Task: Create a rule from the Routing list, Task moved to a section -> Set Priority in the project TransTech , set the section as To-Do and set the priority of the task as  High.
Action: Mouse moved to (53, 373)
Screenshot: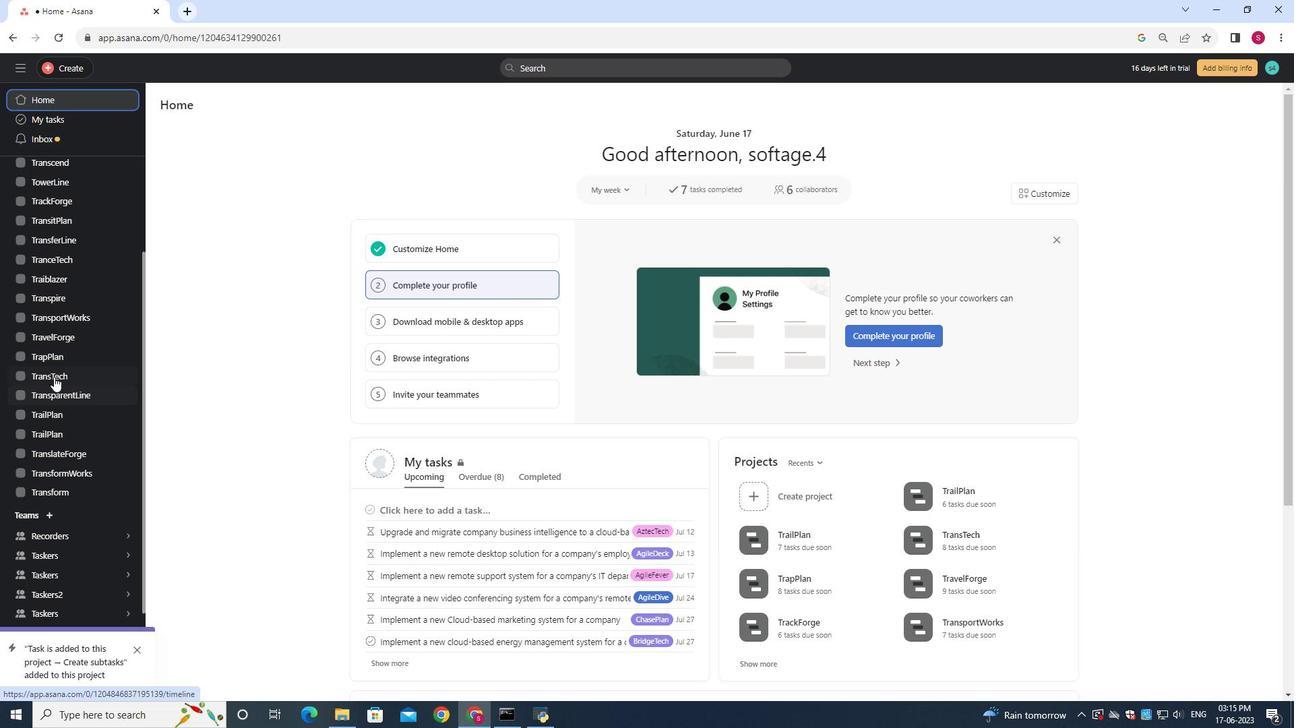 
Action: Mouse pressed left at (53, 373)
Screenshot: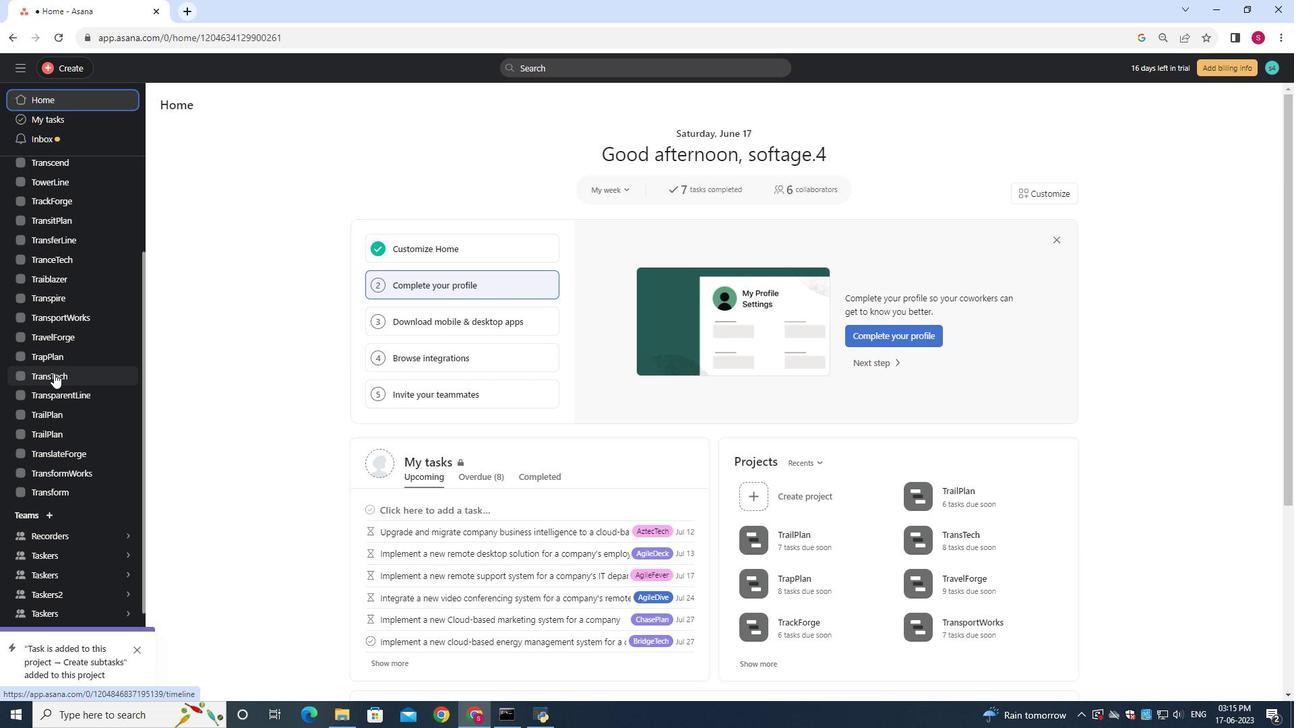 
Action: Mouse moved to (70, 376)
Screenshot: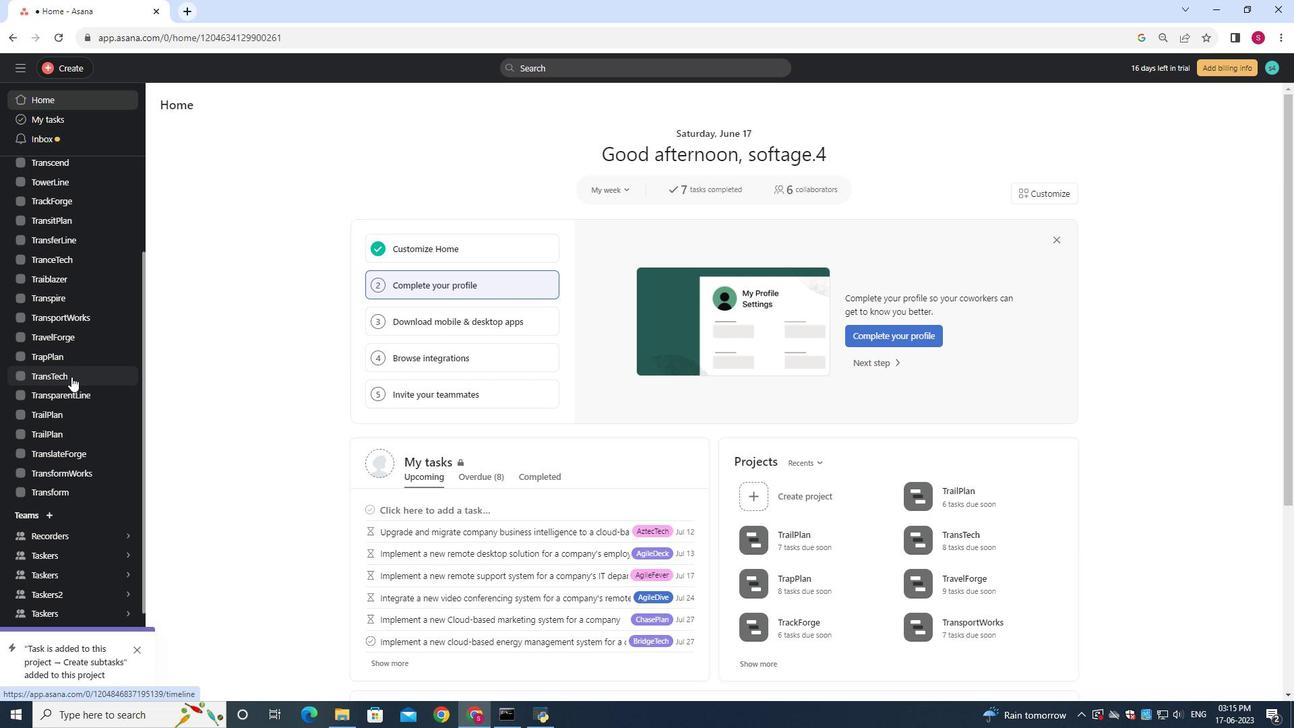 
Action: Mouse pressed left at (70, 376)
Screenshot: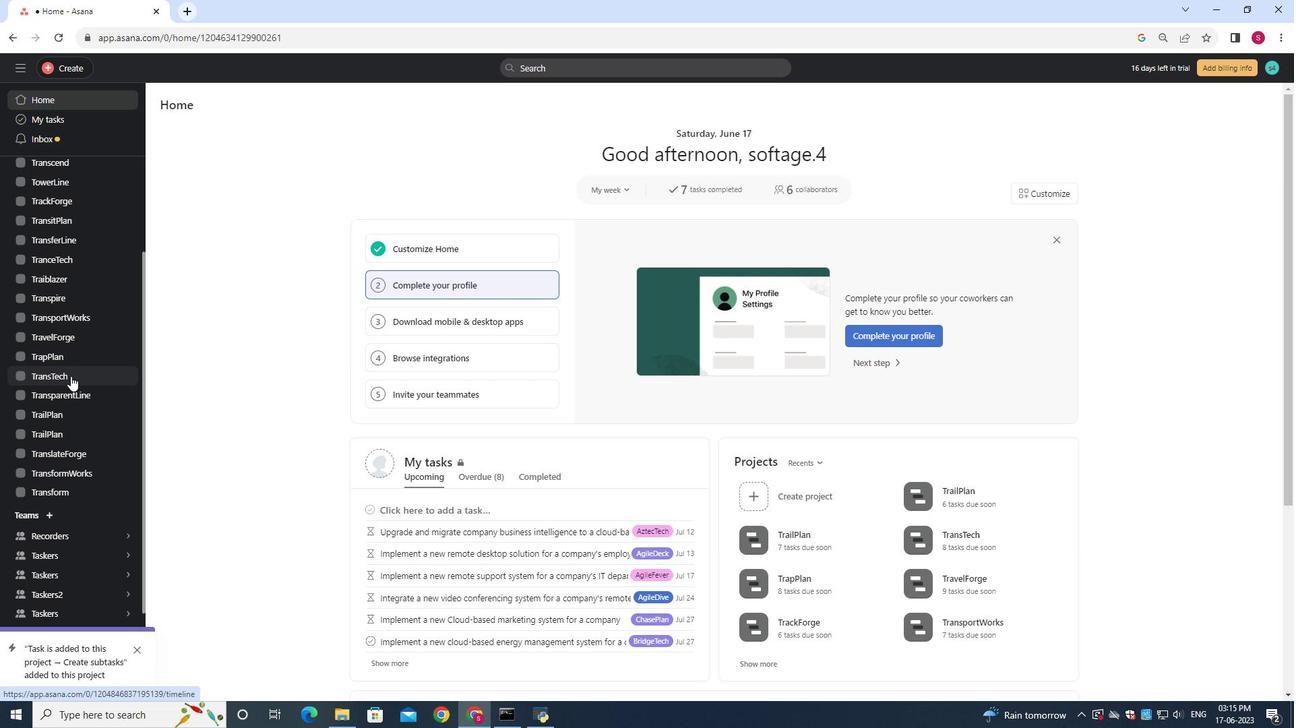 
Action: Mouse moved to (1239, 108)
Screenshot: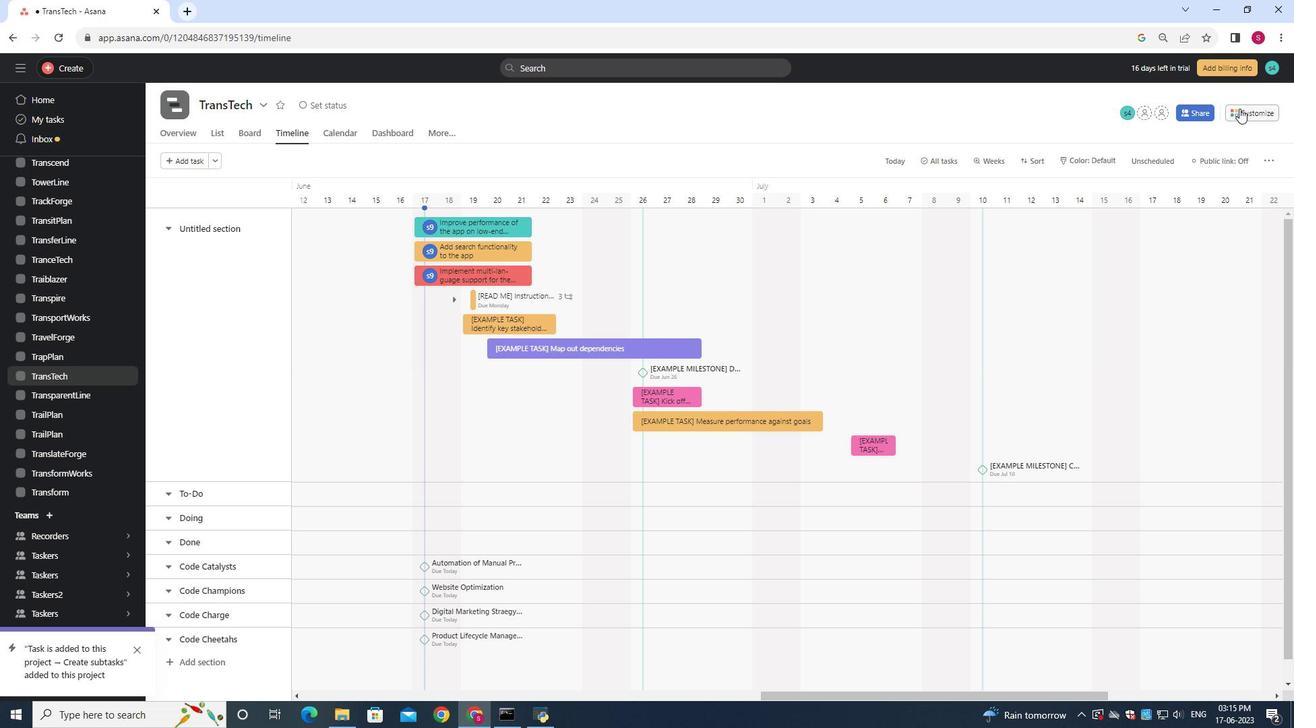 
Action: Mouse pressed left at (1239, 108)
Screenshot: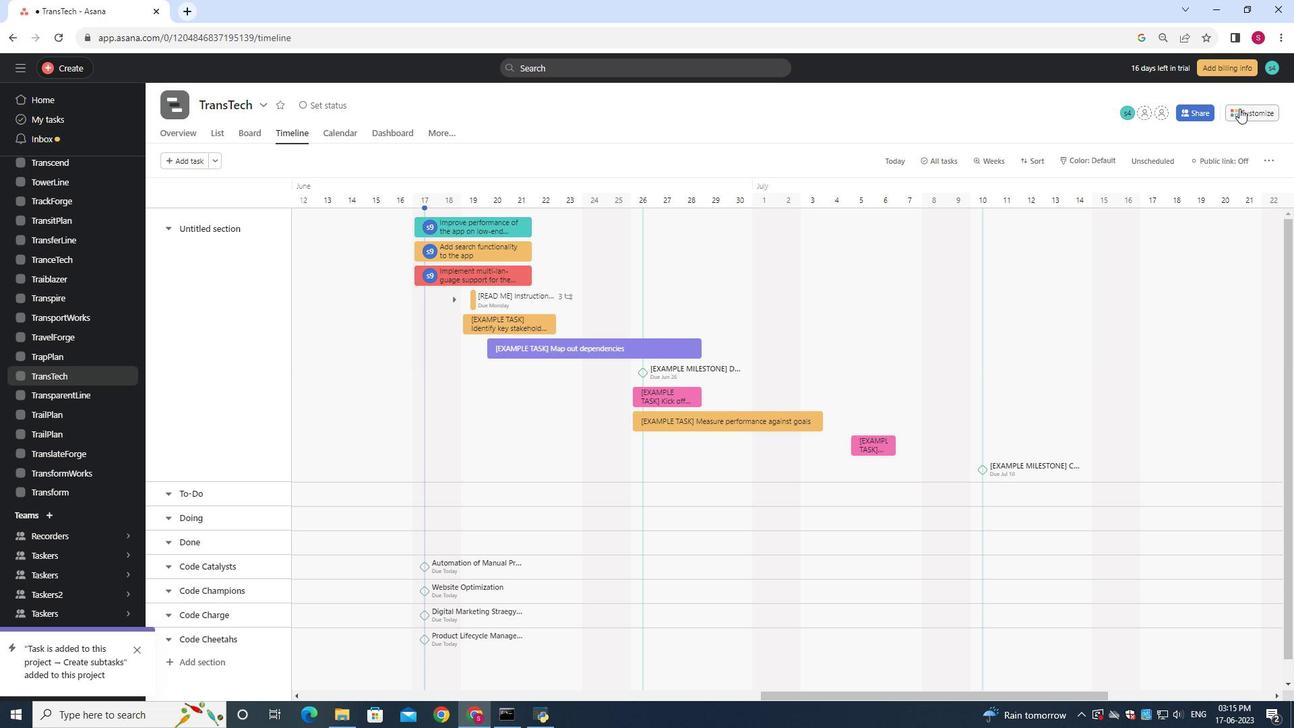 
Action: Mouse moved to (1043, 305)
Screenshot: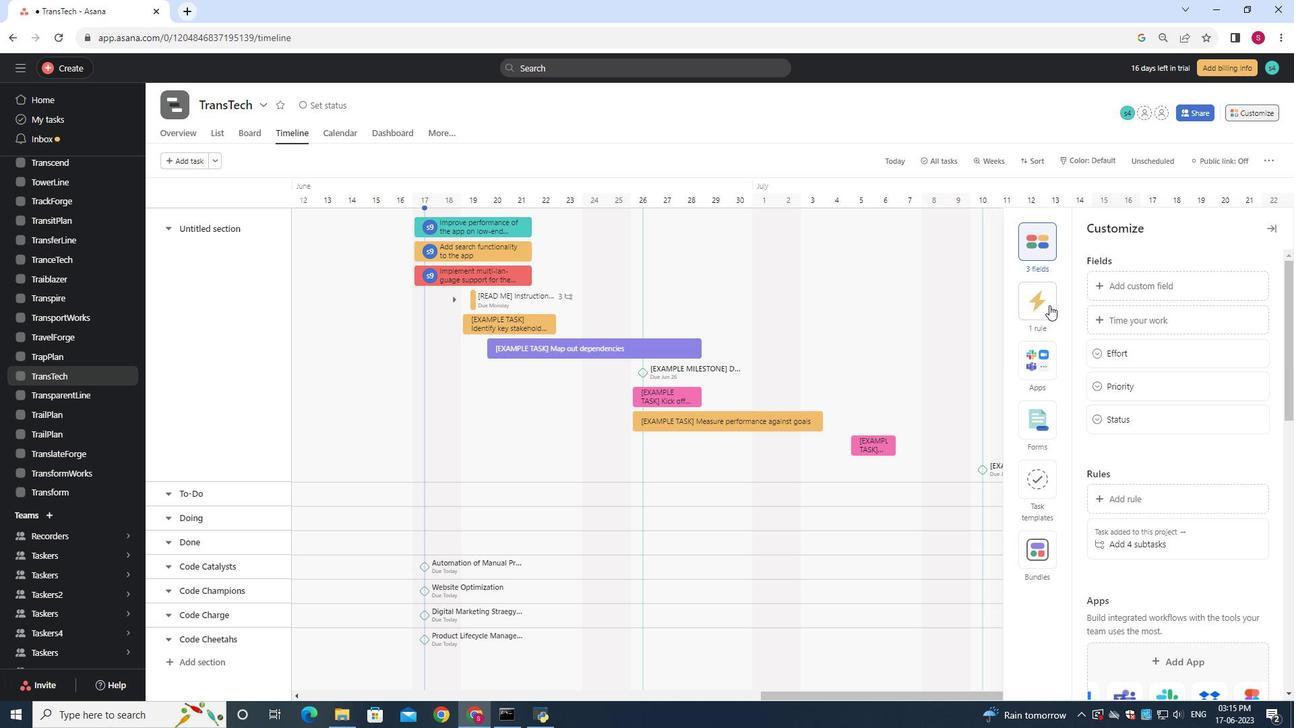 
Action: Mouse pressed left at (1043, 305)
Screenshot: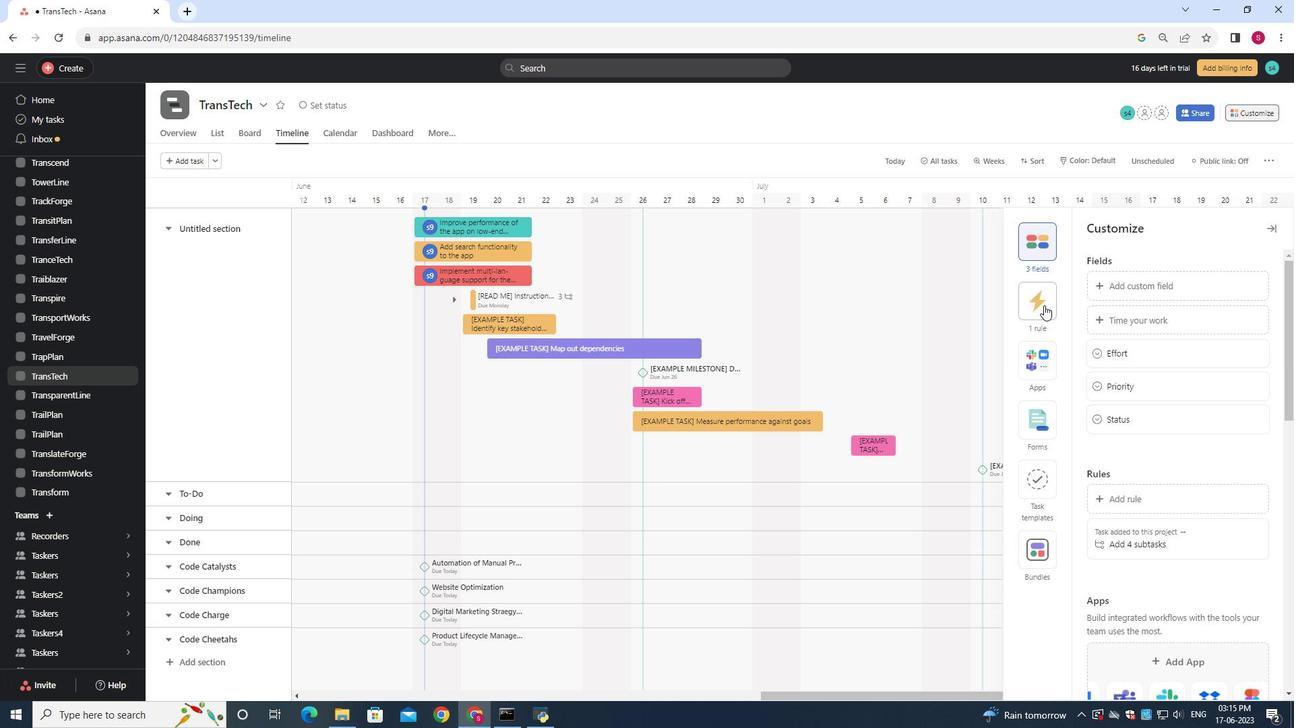 
Action: Mouse moved to (1135, 279)
Screenshot: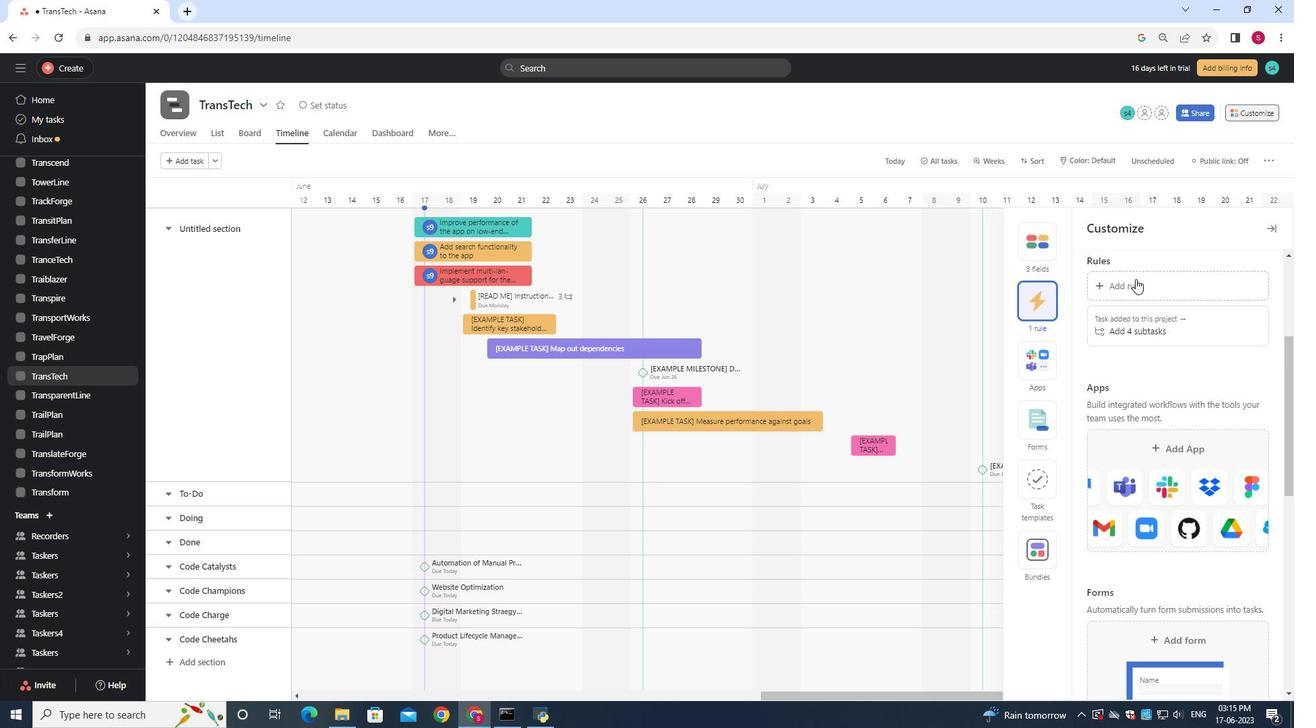 
Action: Mouse pressed left at (1135, 279)
Screenshot: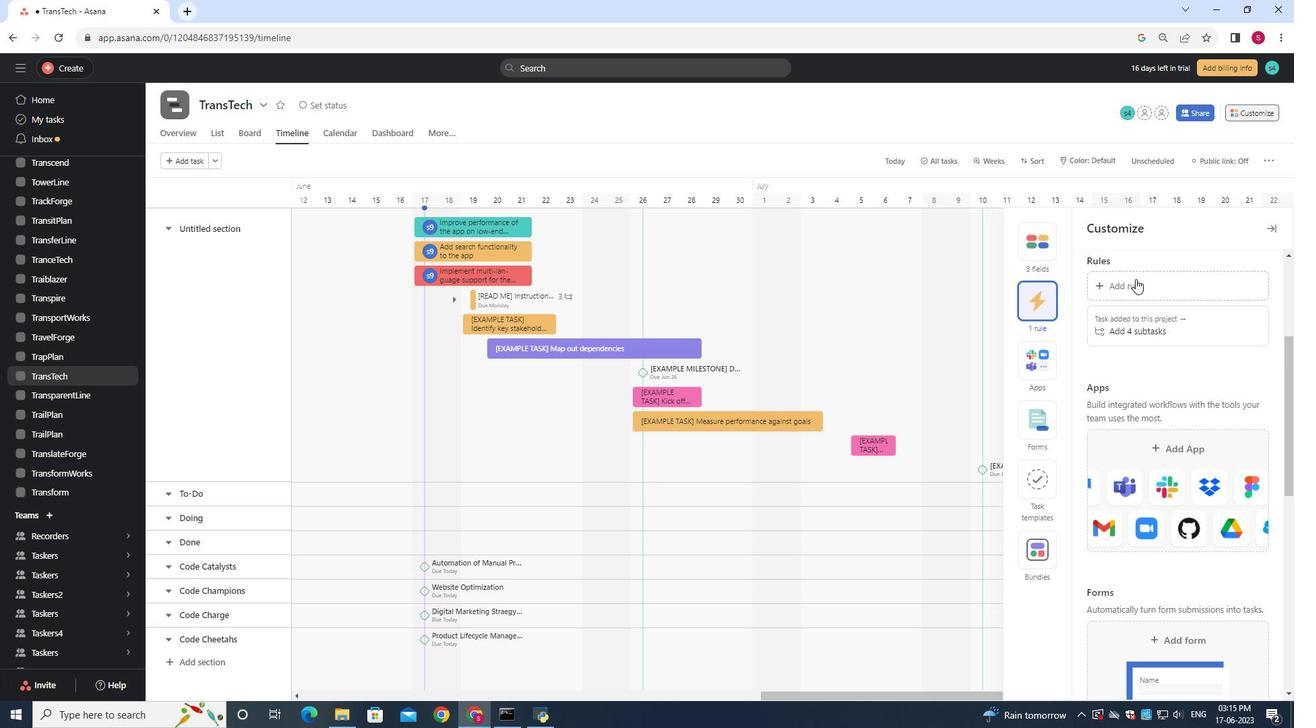 
Action: Mouse moved to (326, 174)
Screenshot: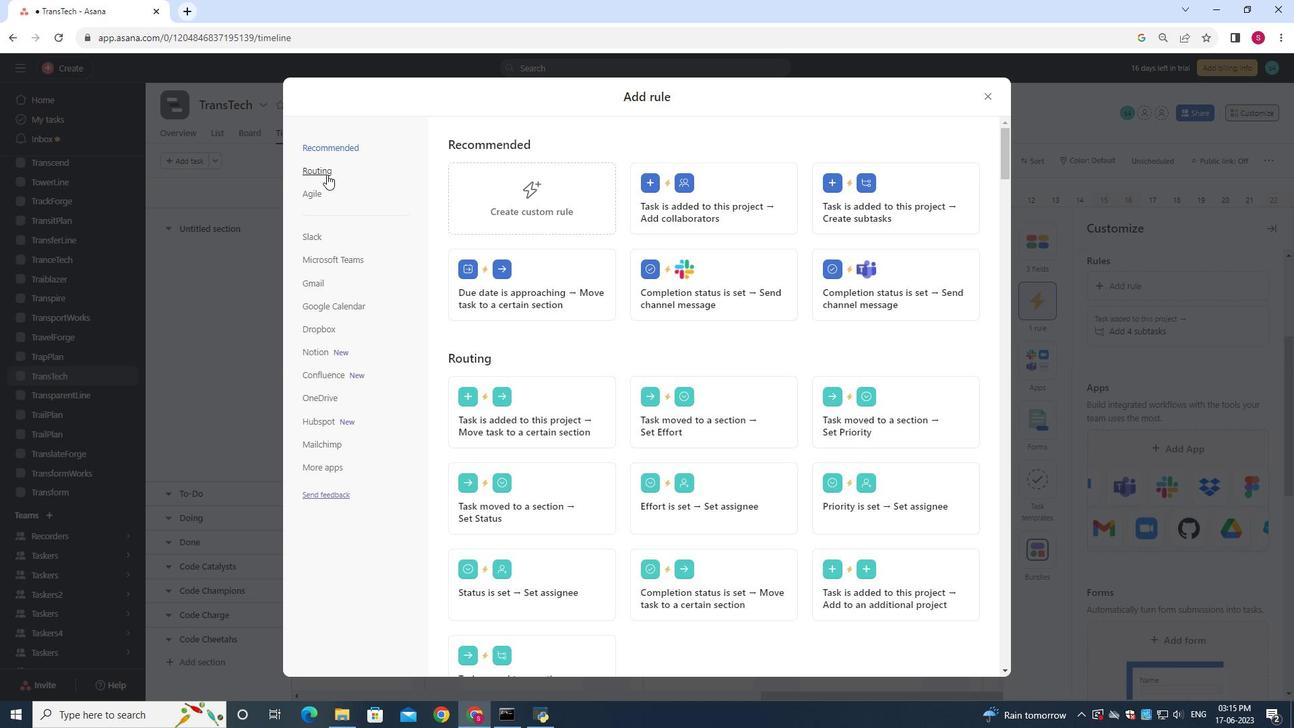 
Action: Mouse pressed left at (326, 174)
Screenshot: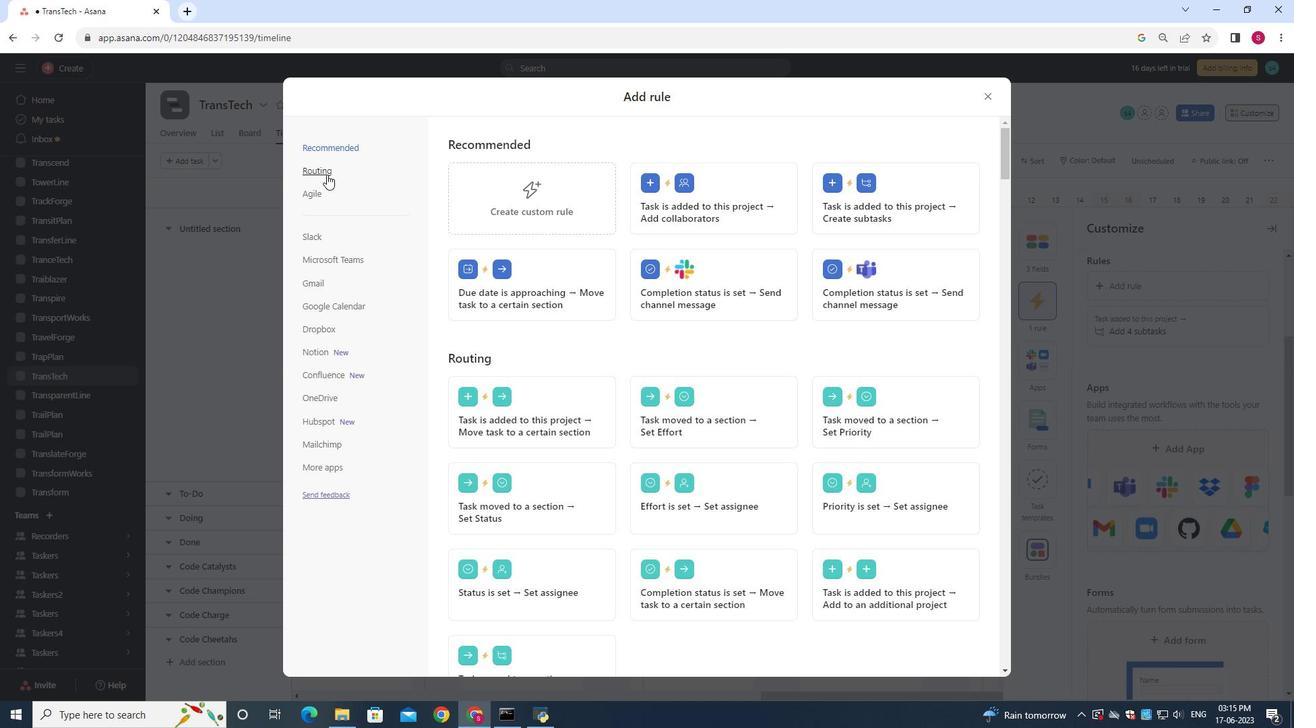 
Action: Mouse moved to (833, 200)
Screenshot: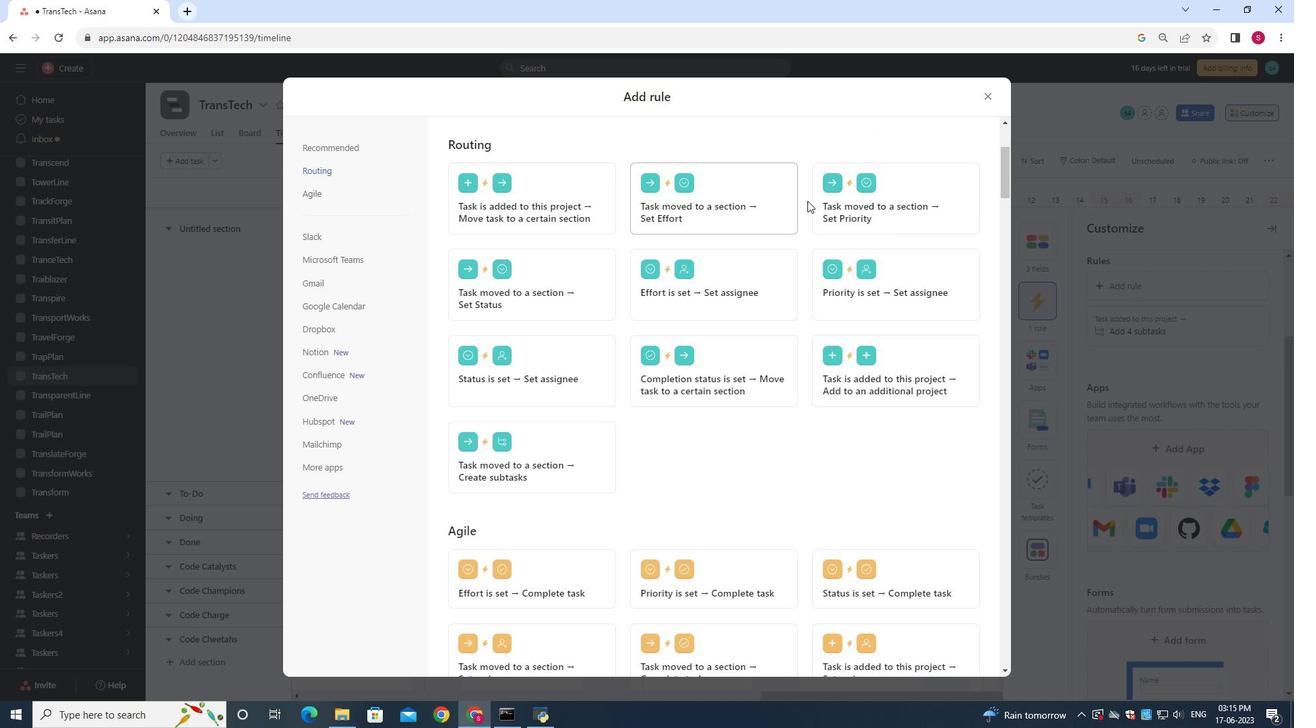 
Action: Mouse pressed left at (833, 200)
Screenshot: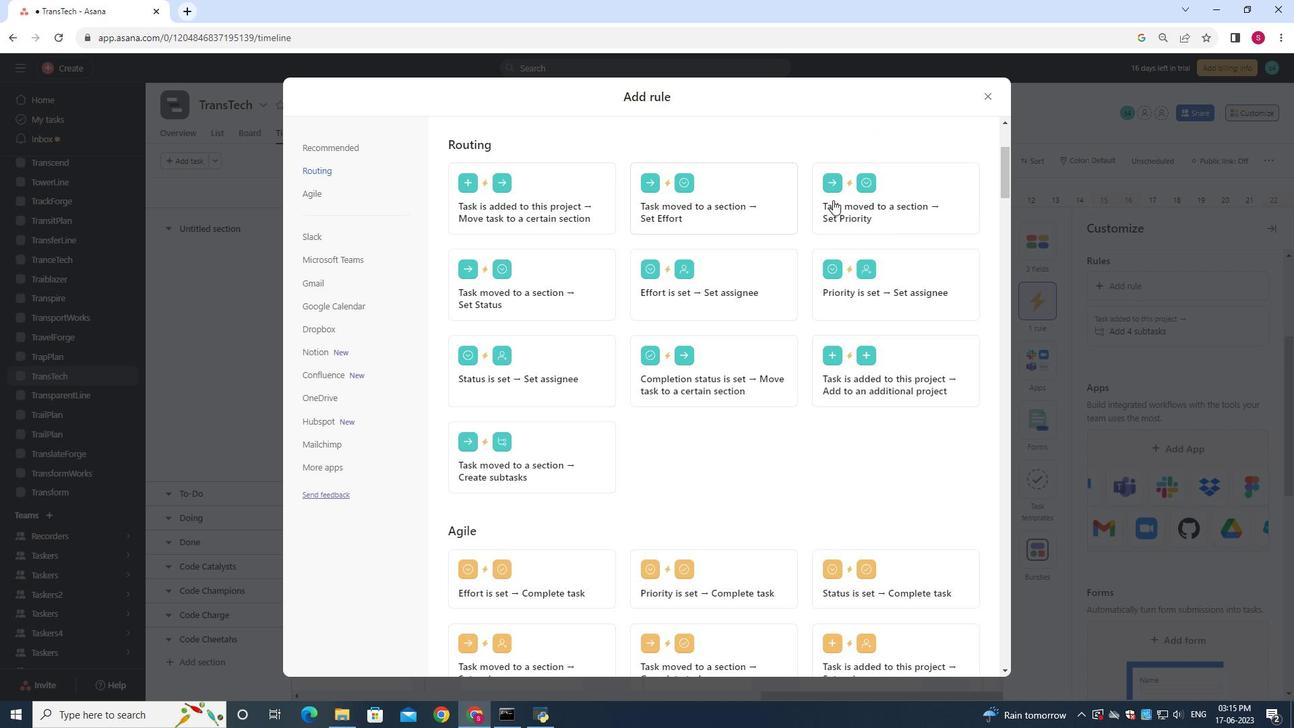 
Action: Mouse moved to (549, 373)
Screenshot: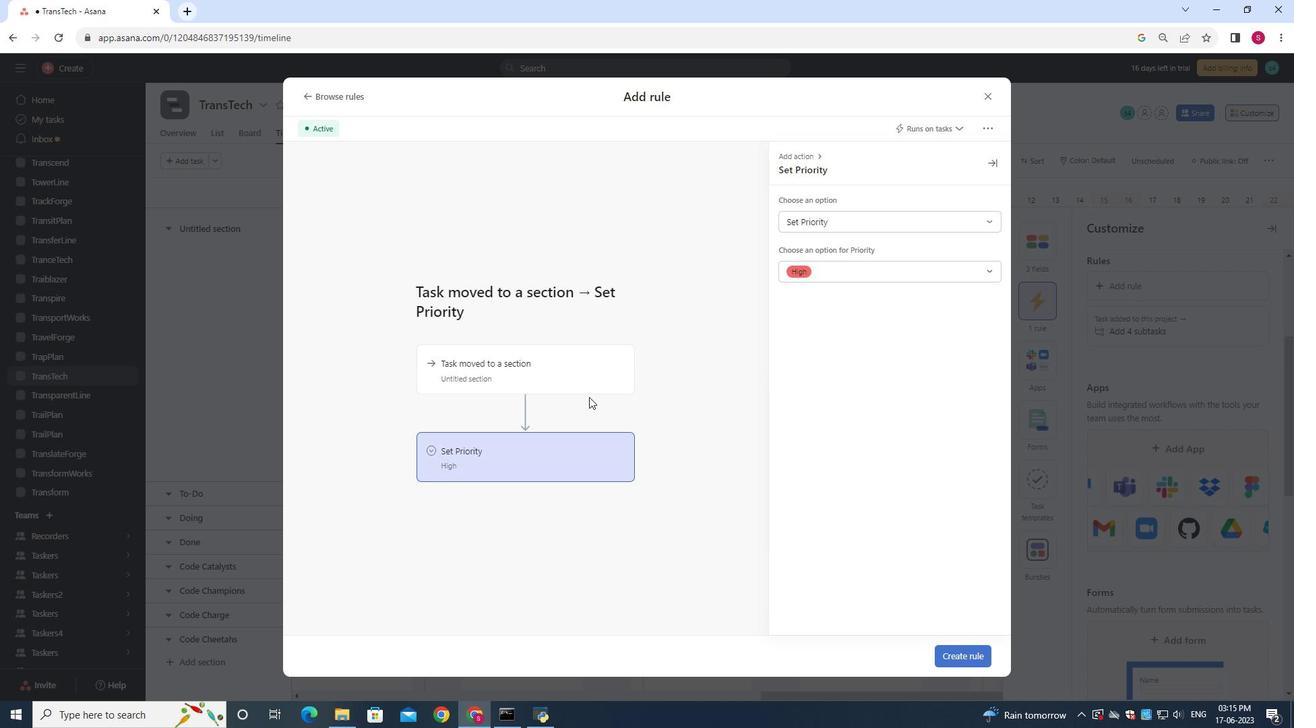 
Action: Mouse pressed left at (549, 373)
Screenshot: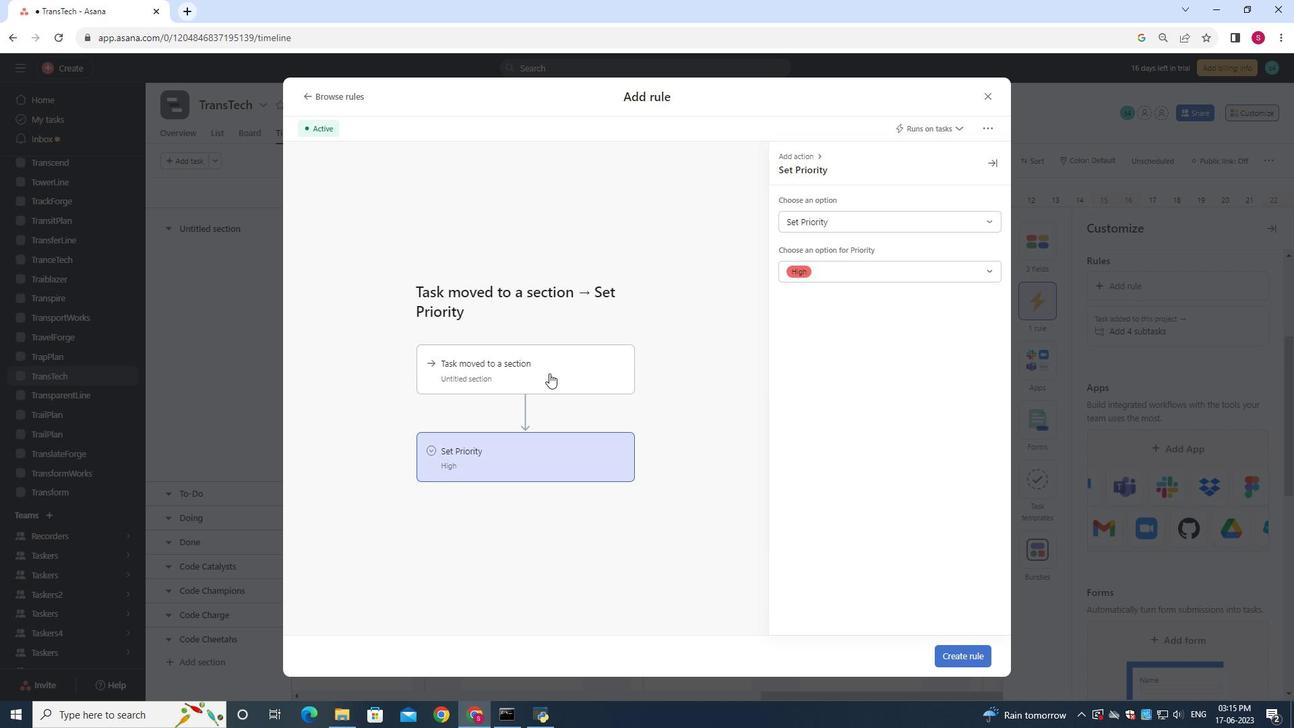 
Action: Mouse moved to (815, 224)
Screenshot: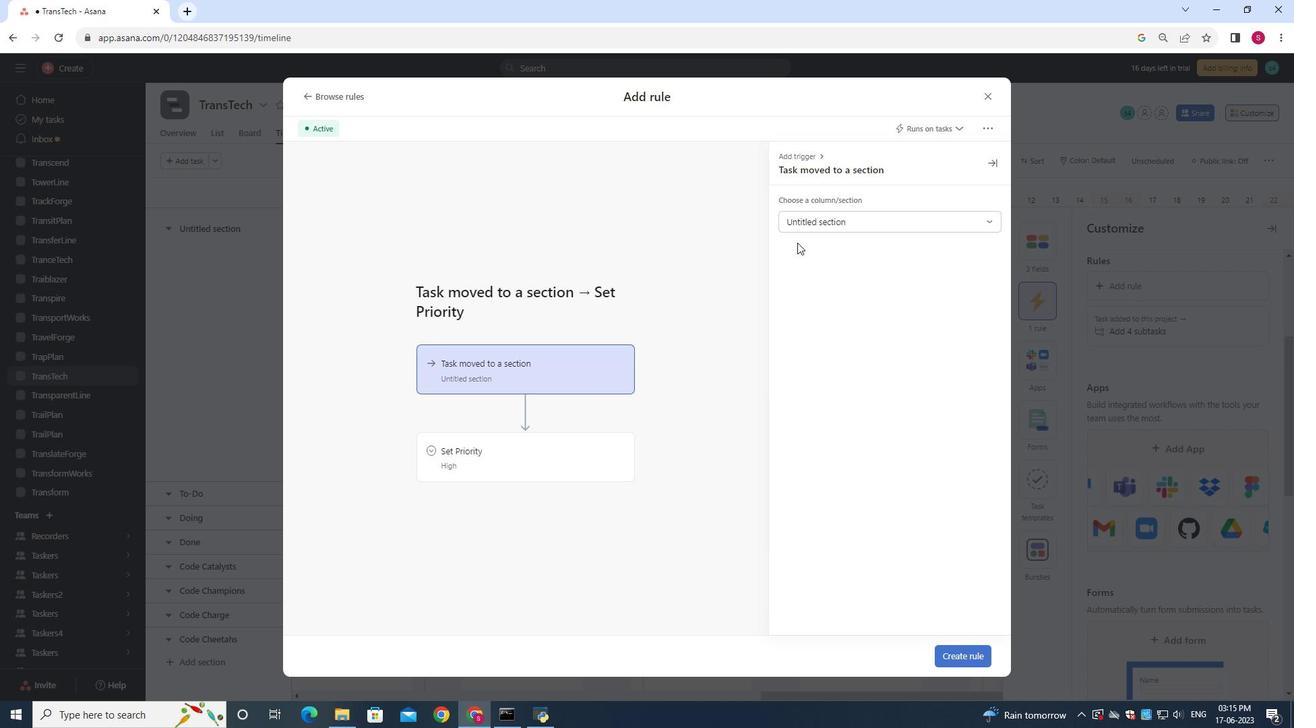 
Action: Mouse pressed left at (815, 224)
Screenshot: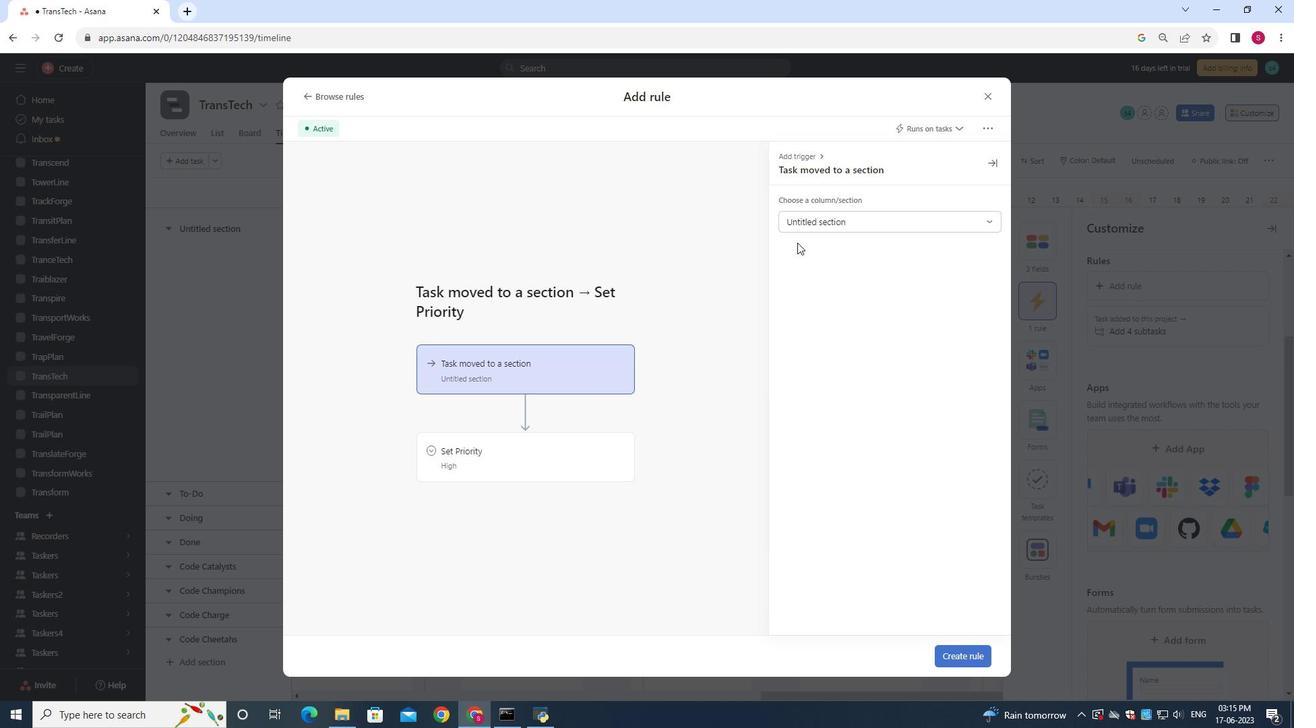 
Action: Mouse moved to (812, 275)
Screenshot: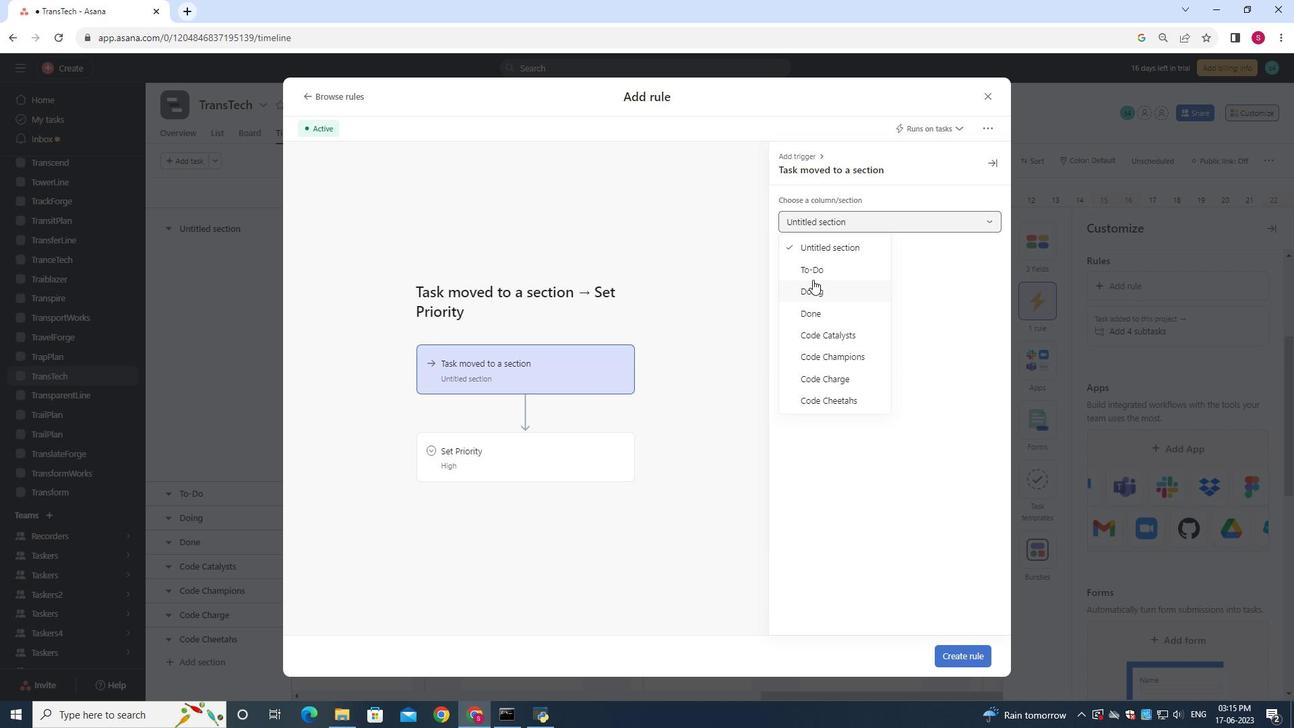 
Action: Mouse pressed left at (812, 275)
Screenshot: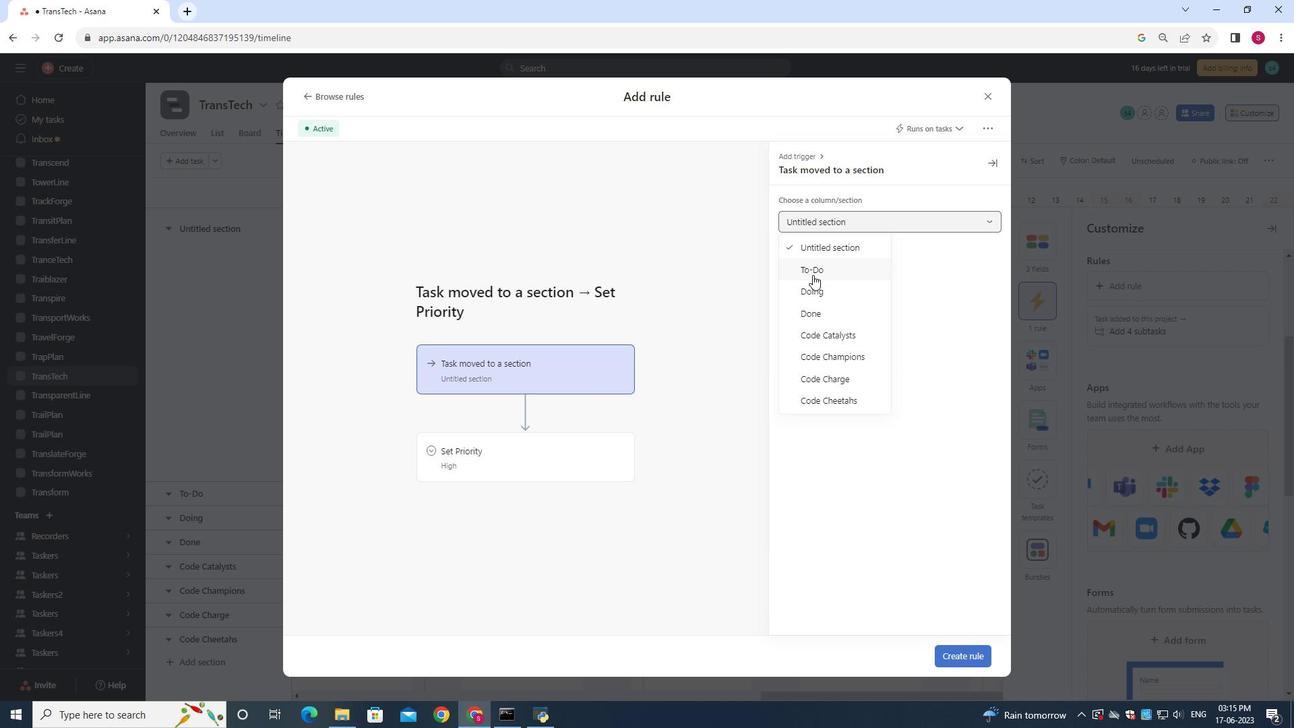 
Action: Mouse moved to (466, 442)
Screenshot: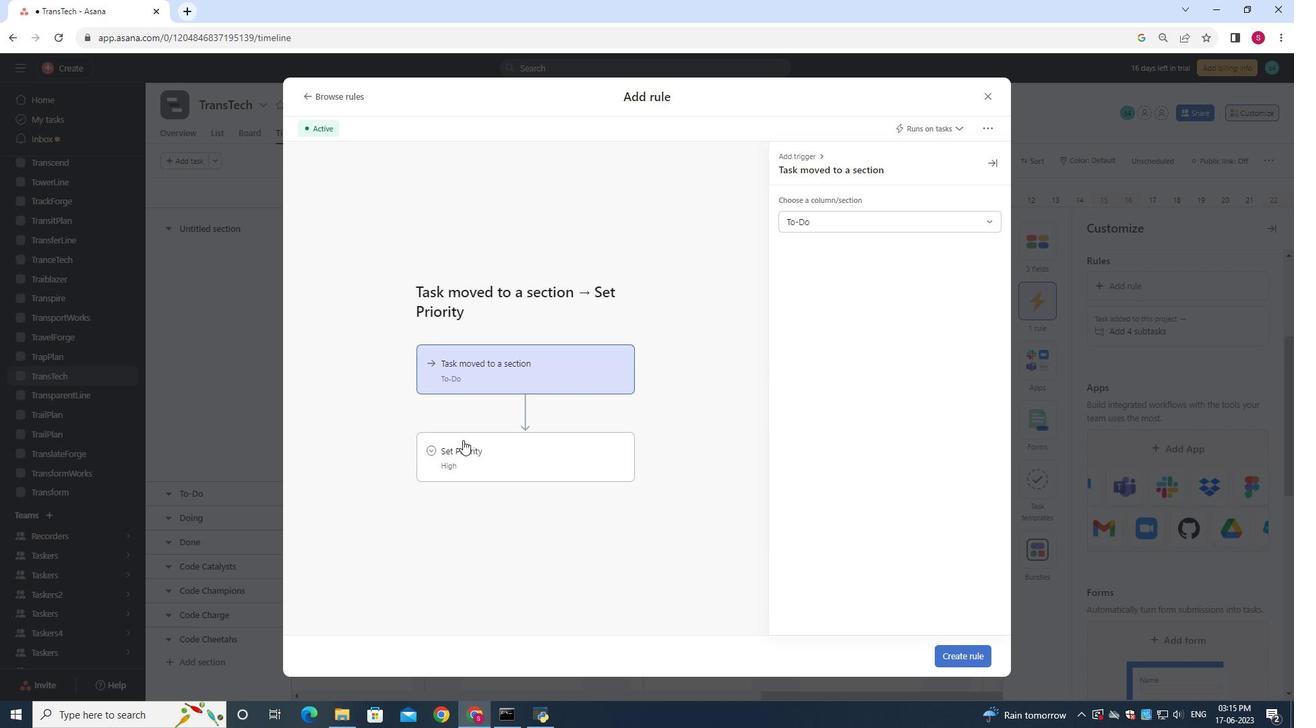 
Action: Mouse pressed left at (466, 442)
Screenshot: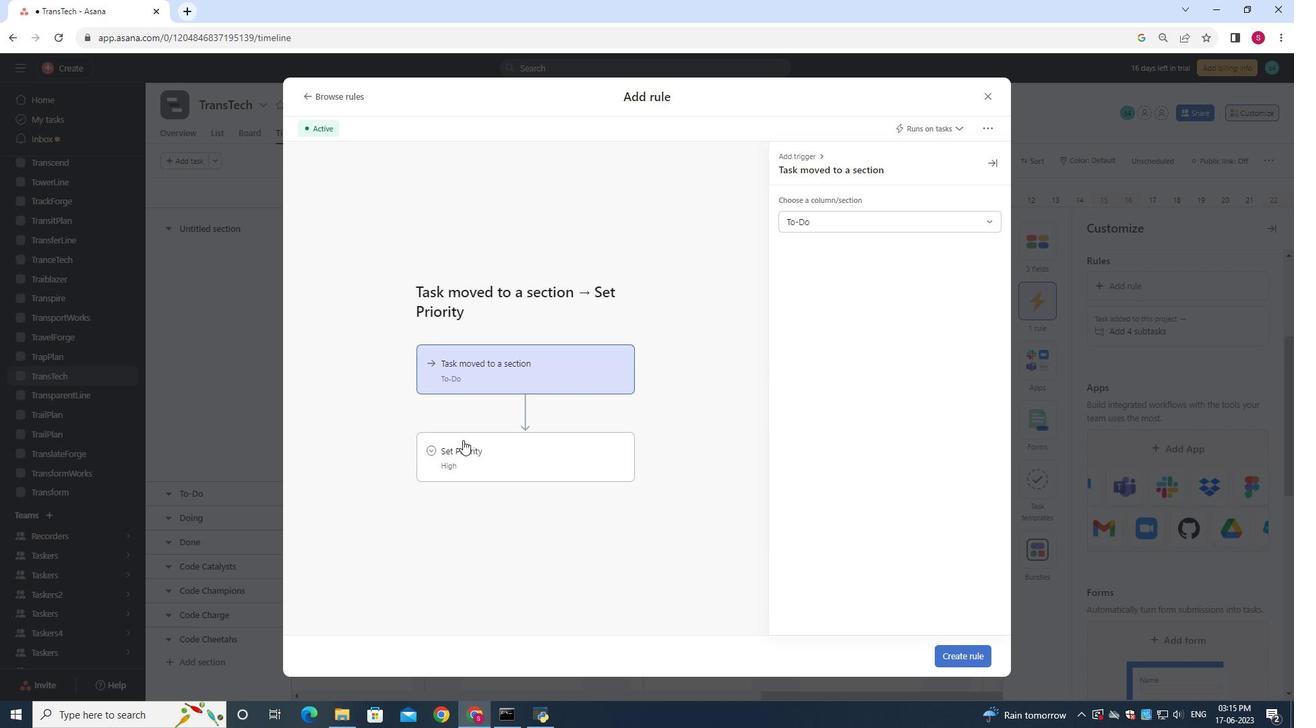 
Action: Mouse moved to (828, 214)
Screenshot: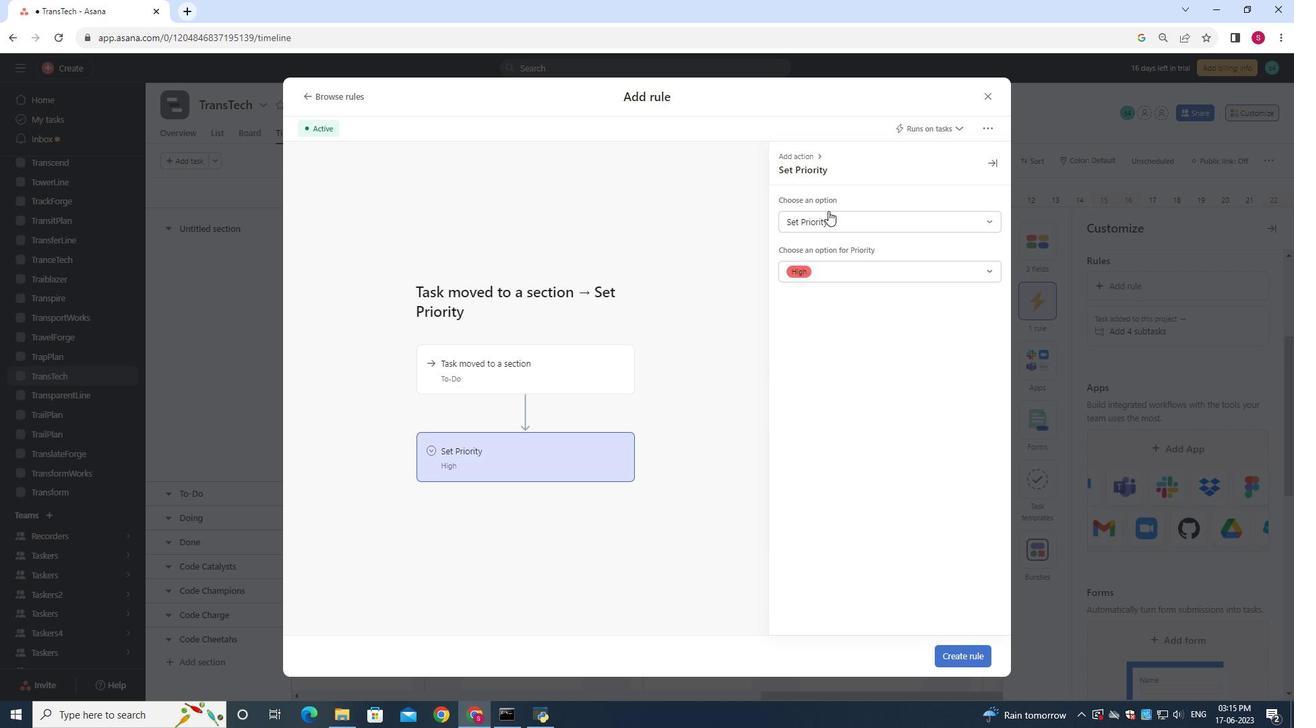 
Action: Mouse pressed left at (828, 214)
Screenshot: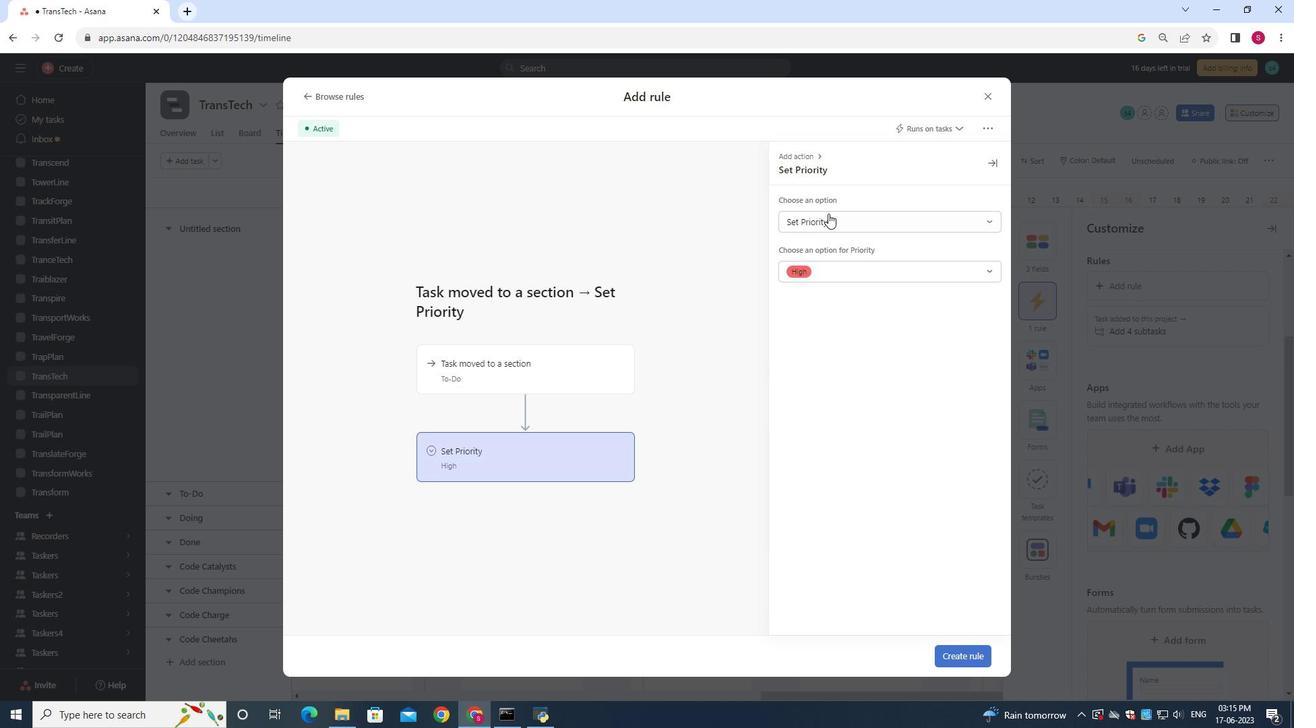 
Action: Mouse moved to (819, 241)
Screenshot: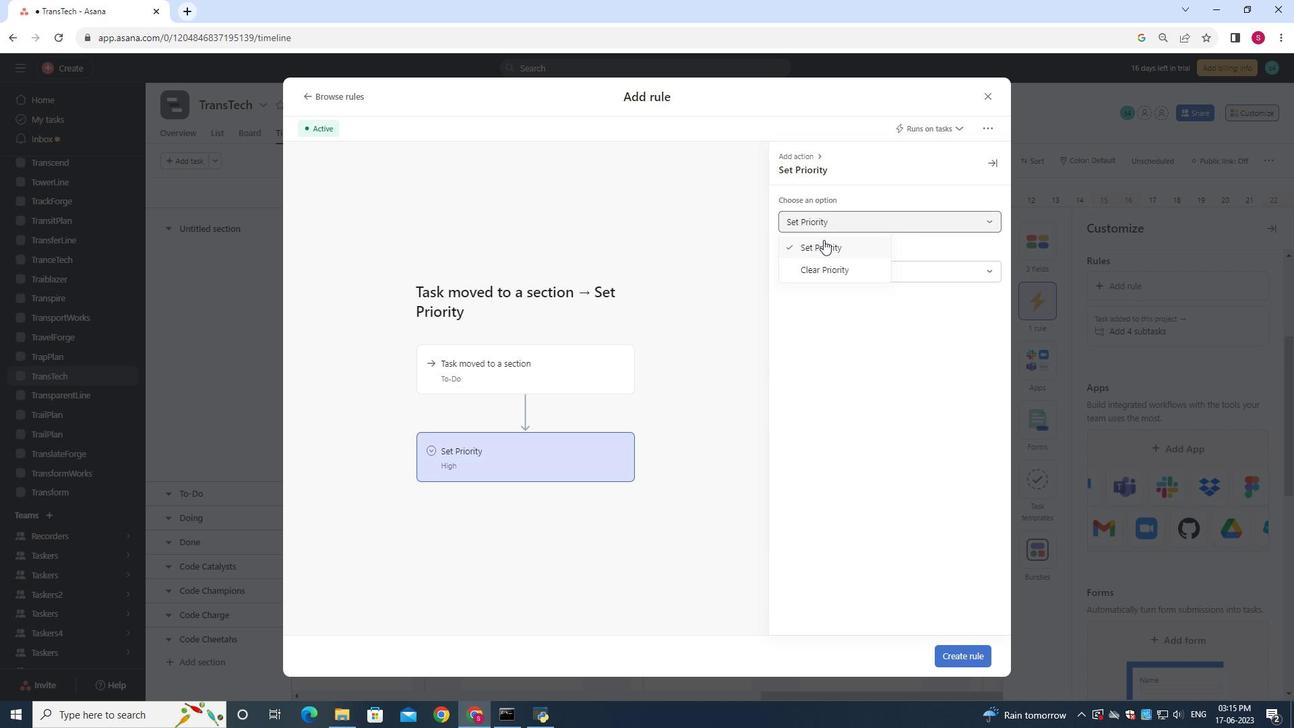 
Action: Mouse pressed left at (819, 241)
Screenshot: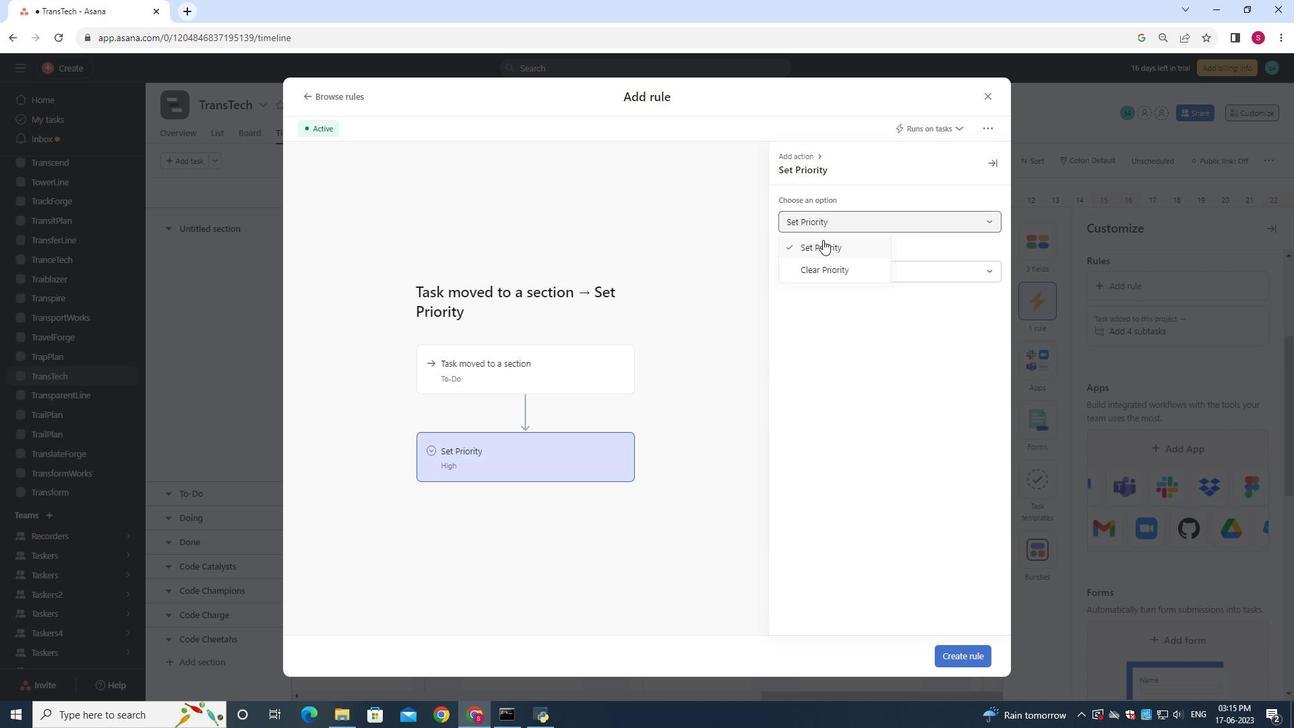 
Action: Mouse moved to (810, 265)
Screenshot: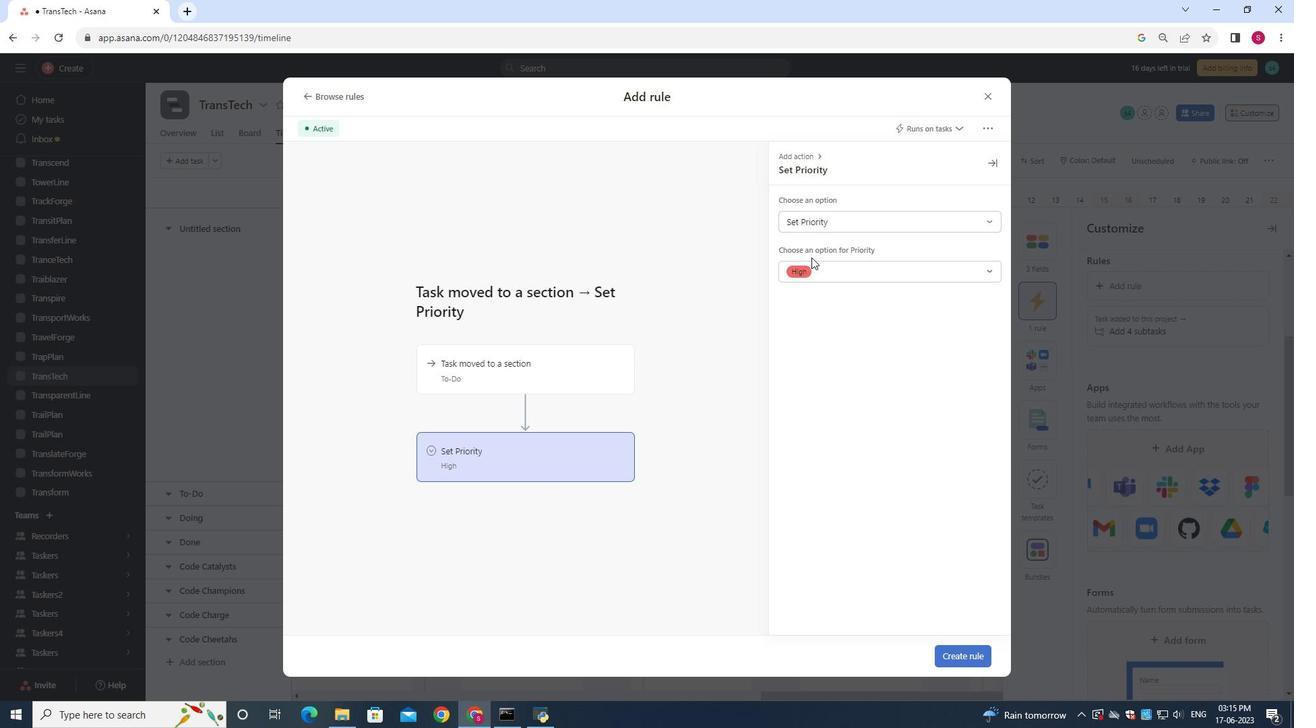 
Action: Mouse pressed left at (810, 265)
Screenshot: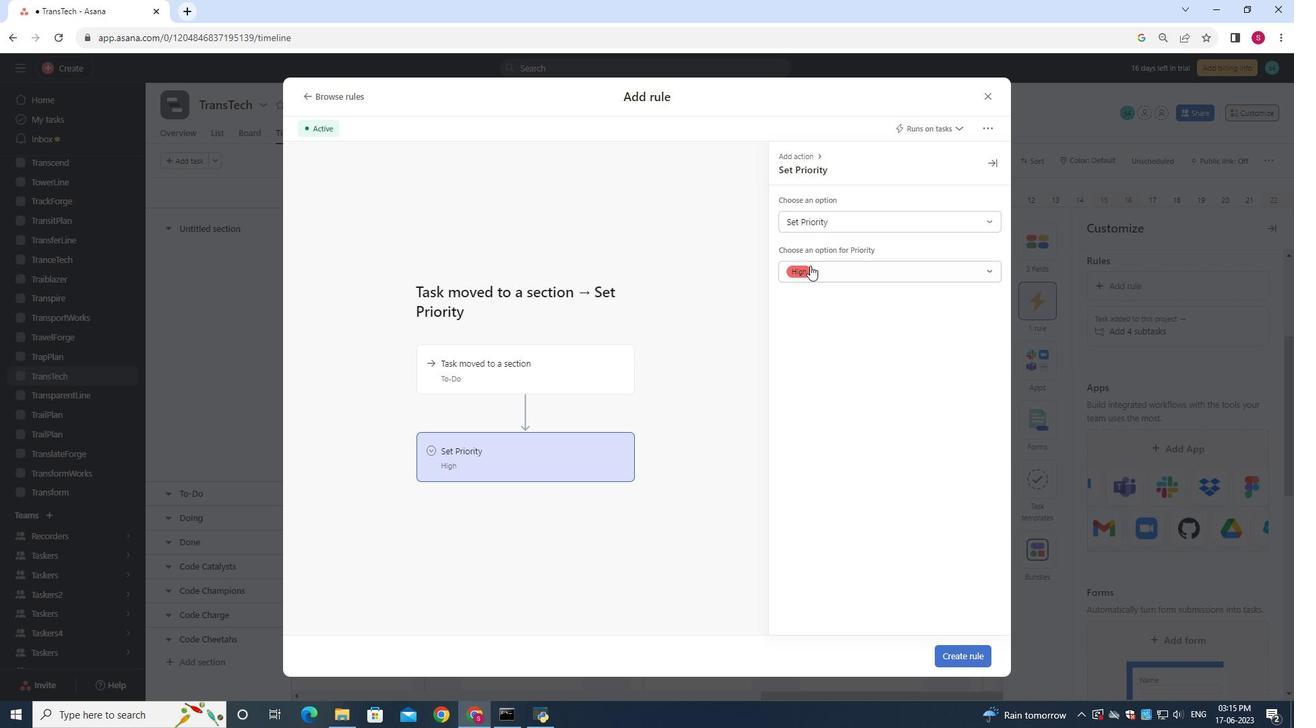 
Action: Mouse moved to (806, 291)
Screenshot: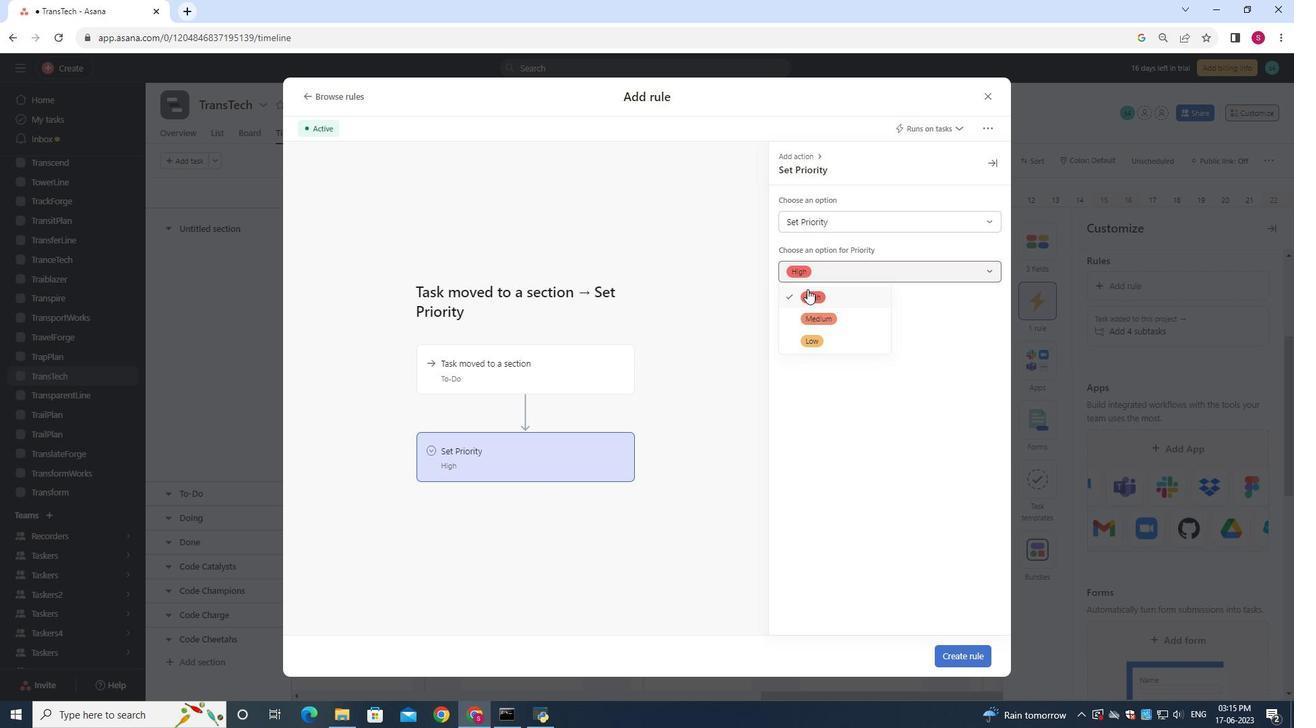 
Action: Mouse pressed left at (806, 291)
Screenshot: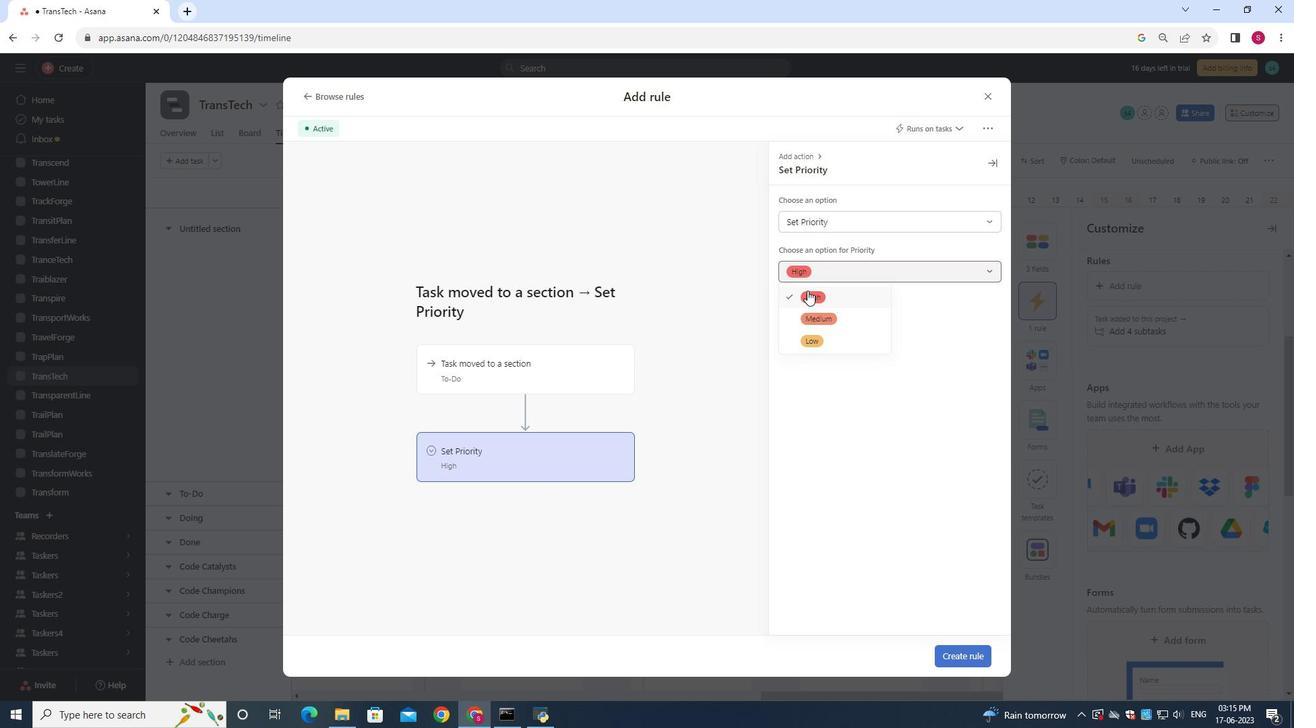 
Action: Mouse moved to (947, 653)
Screenshot: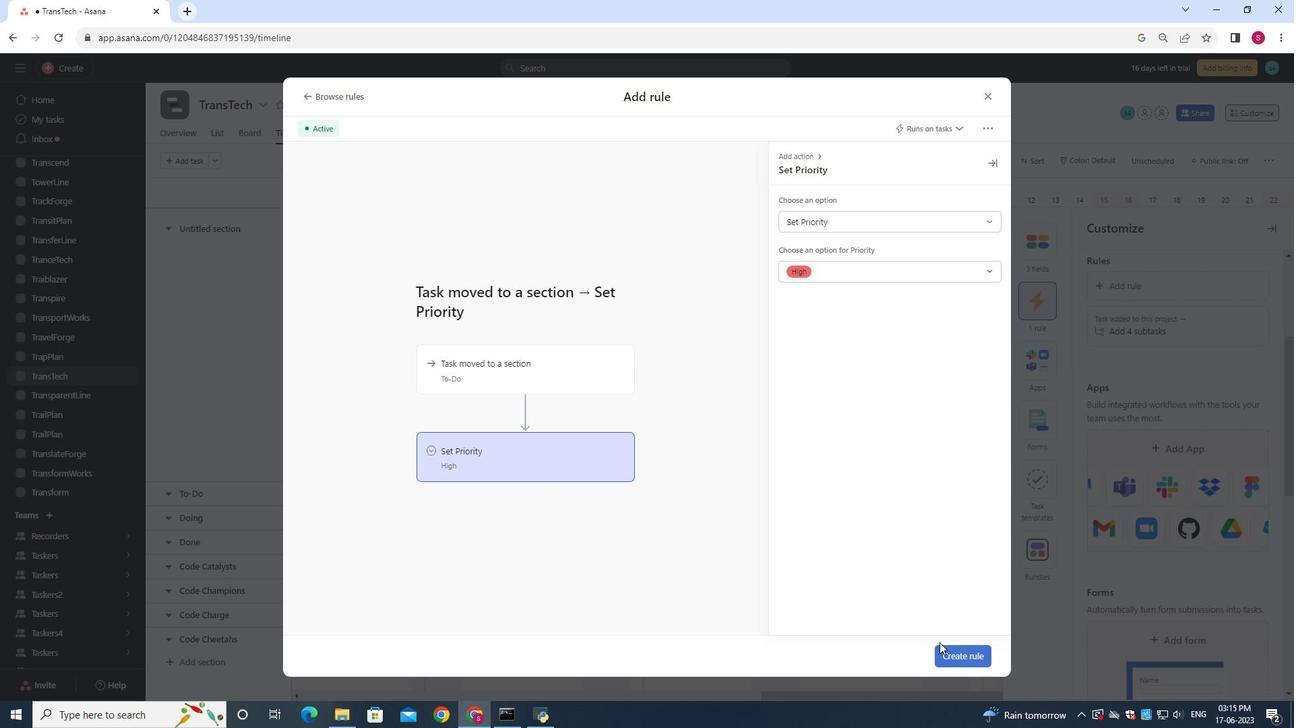 
Action: Mouse pressed left at (947, 653)
Screenshot: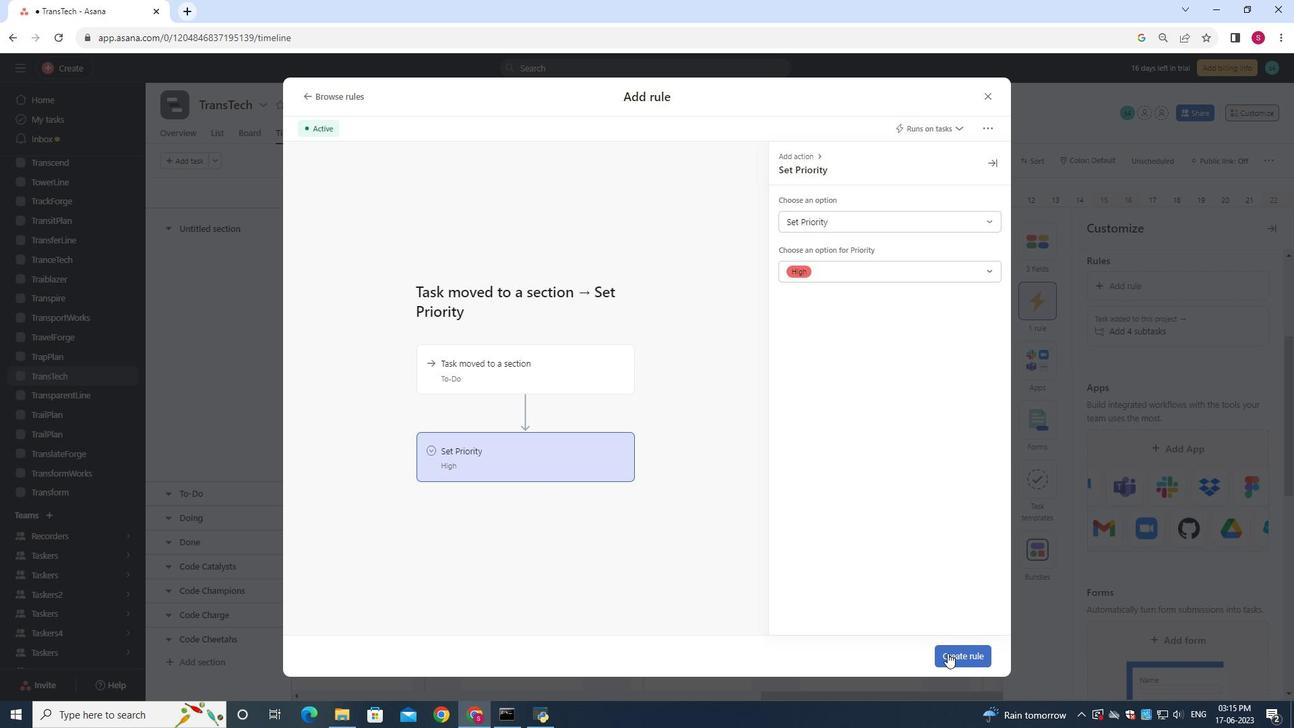 
Action: Mouse moved to (942, 590)
Screenshot: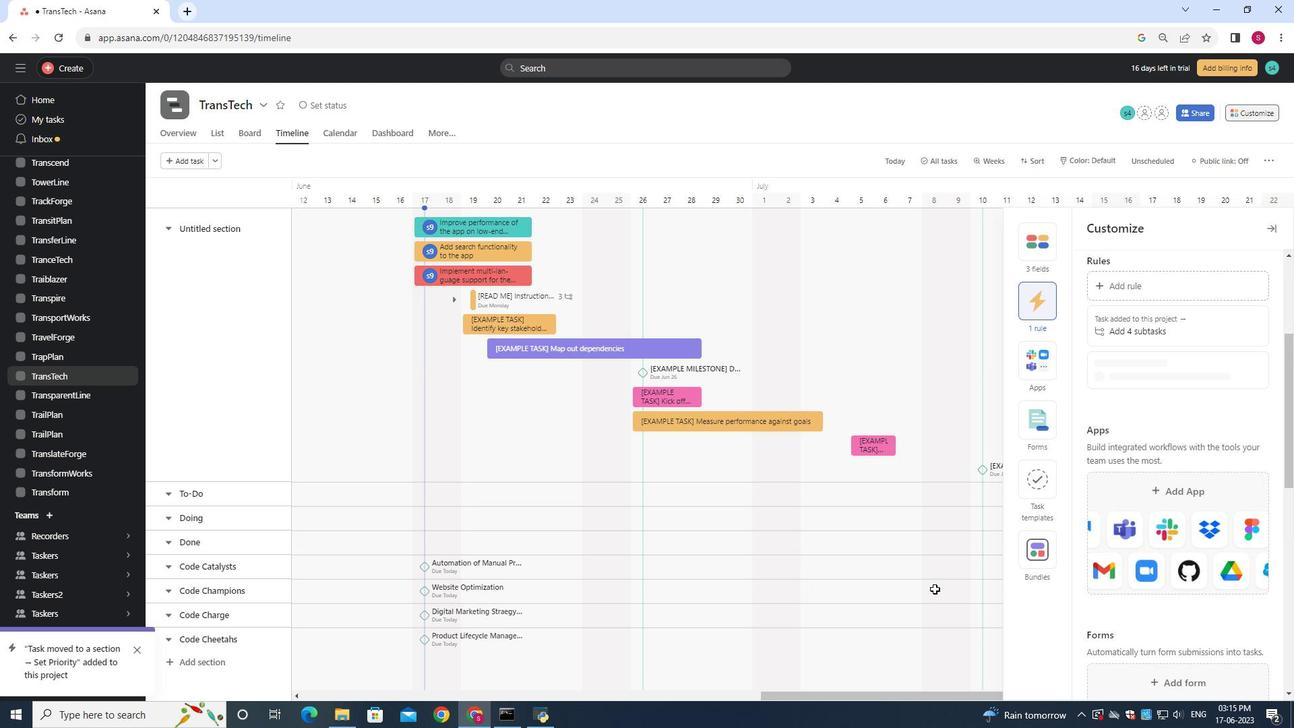 
